 Task: Collapse all groups in the Outlook view.
Action: Mouse moved to (16, 80)
Screenshot: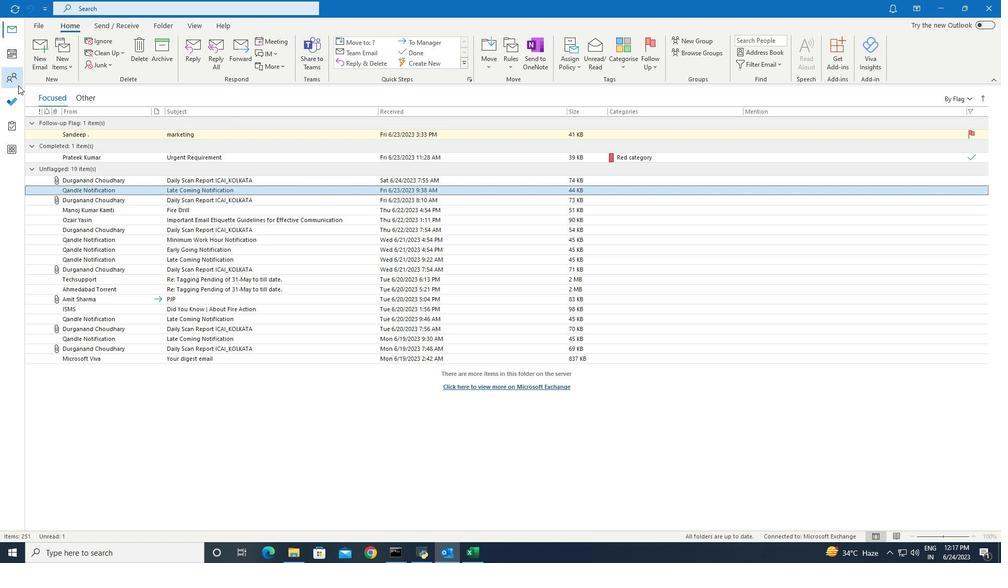 
Action: Mouse pressed left at (16, 80)
Screenshot: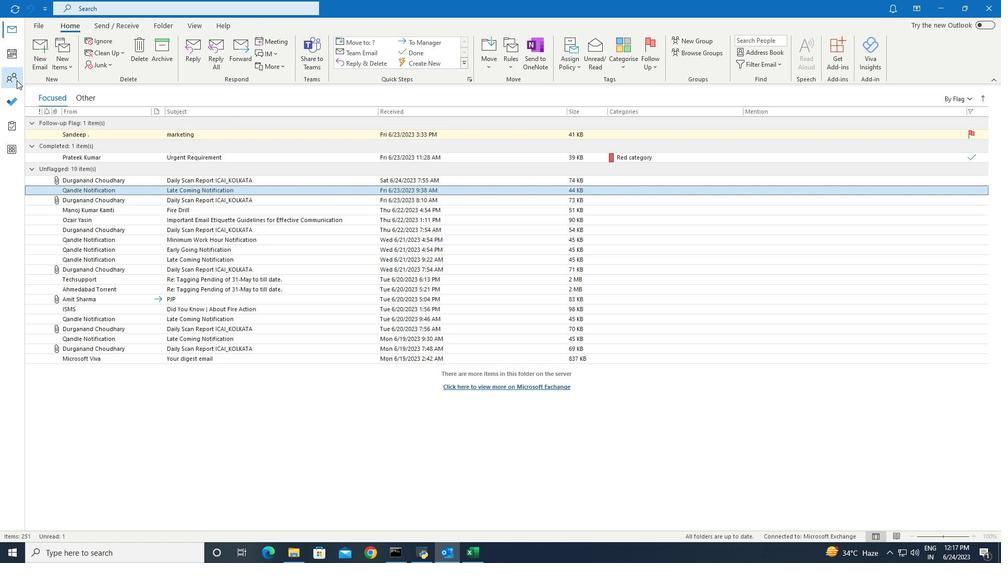 
Action: Mouse moved to (202, 27)
Screenshot: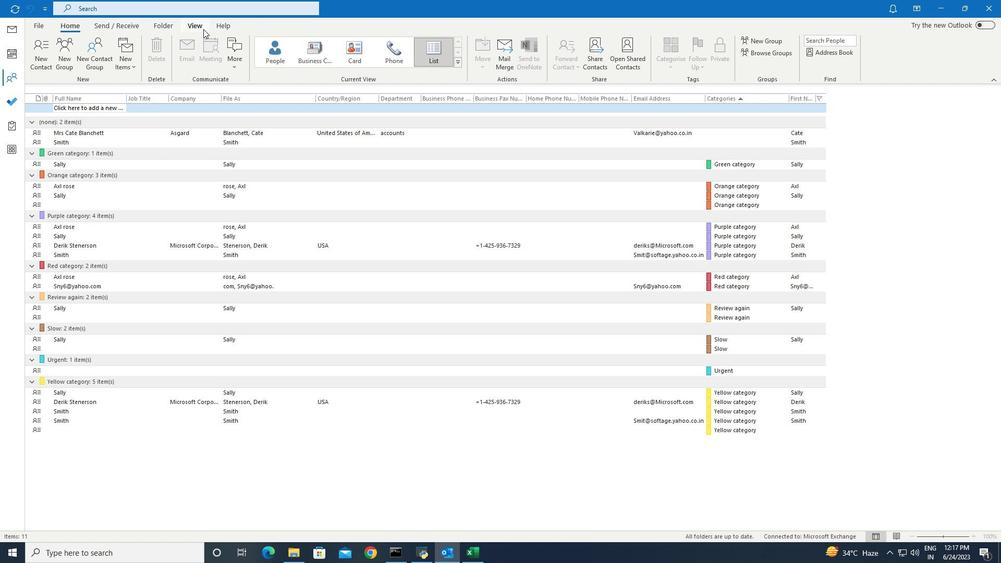 
Action: Mouse pressed left at (202, 27)
Screenshot: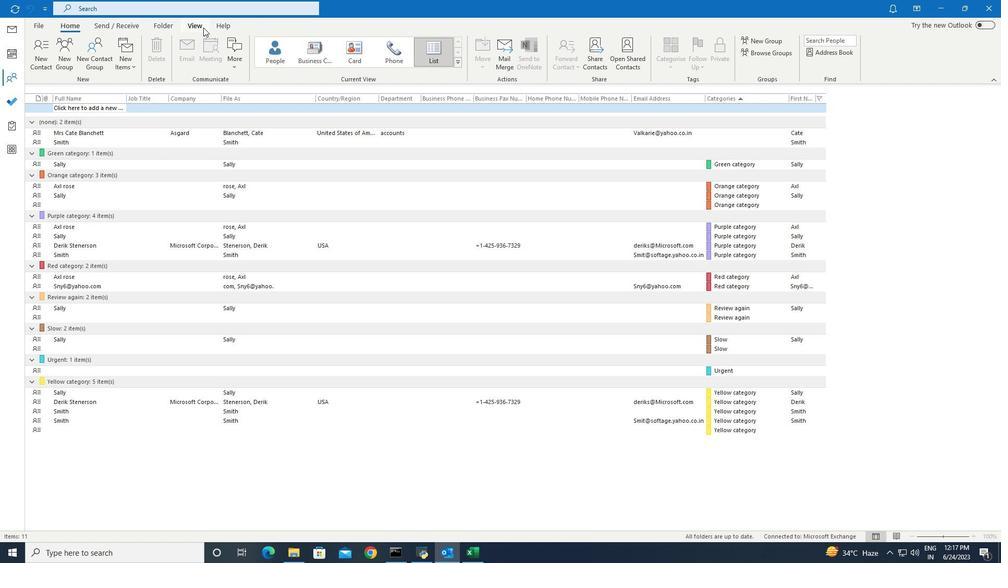 
Action: Mouse moved to (283, 61)
Screenshot: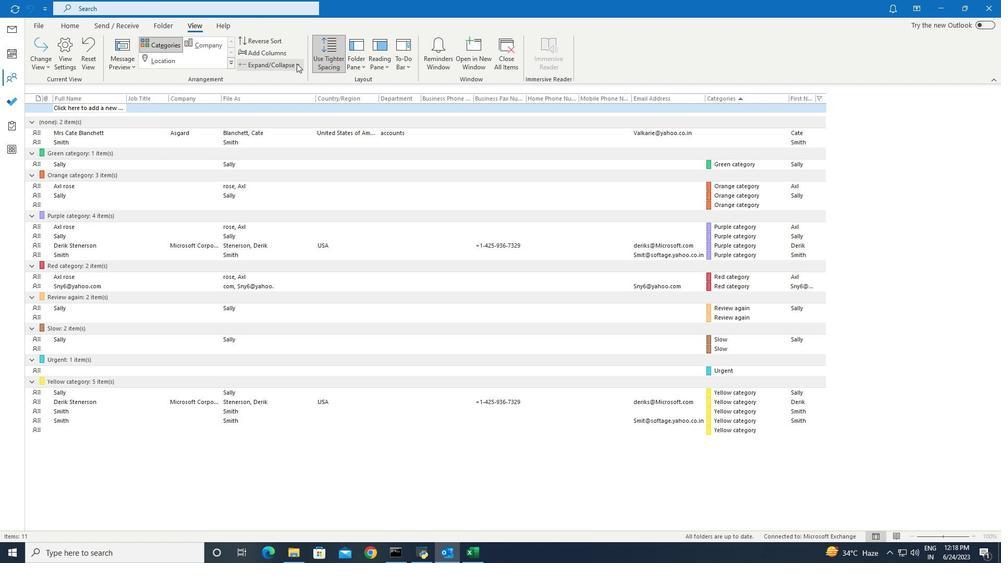 
Action: Mouse pressed left at (283, 61)
Screenshot: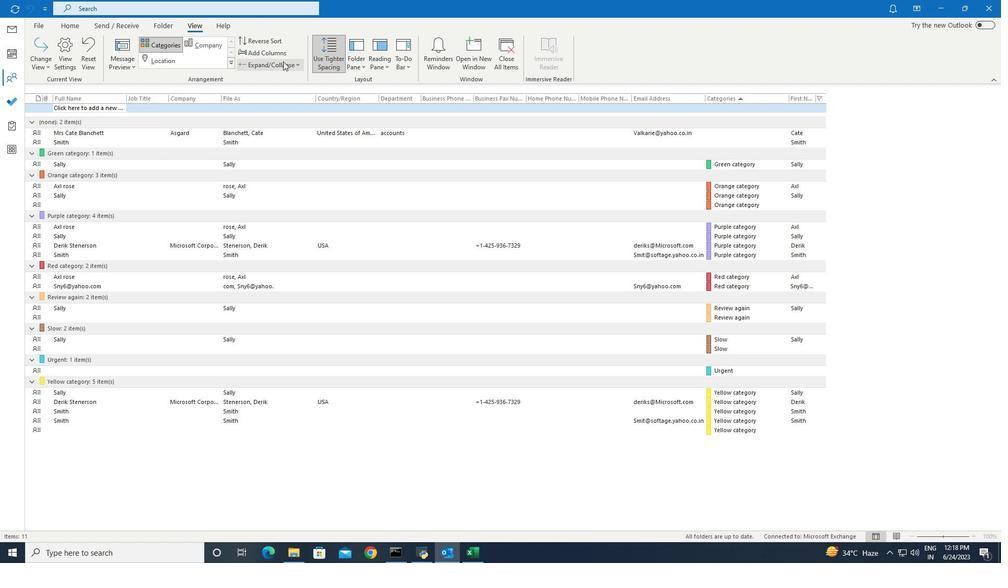 
Action: Mouse moved to (267, 110)
Screenshot: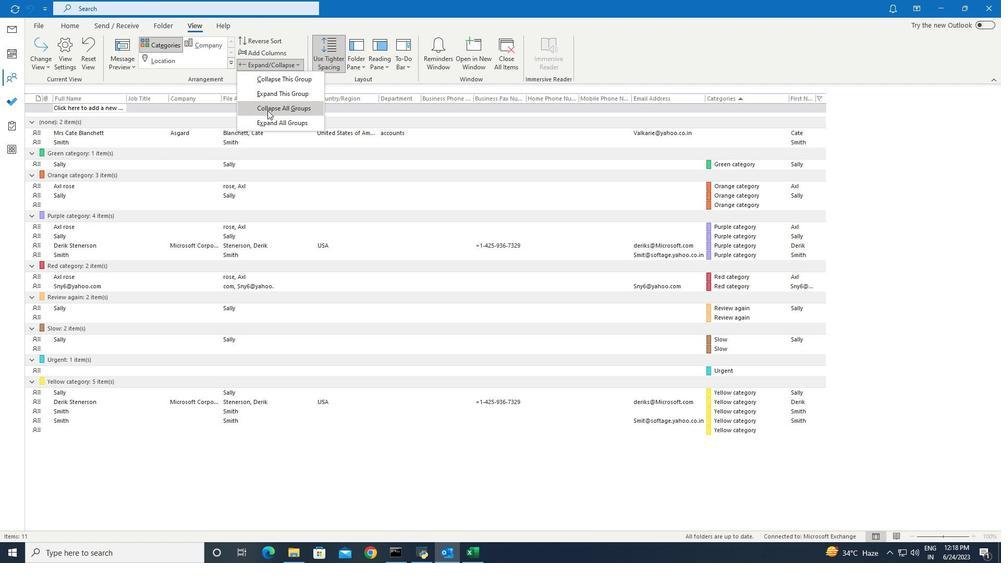 
Action: Mouse pressed left at (267, 110)
Screenshot: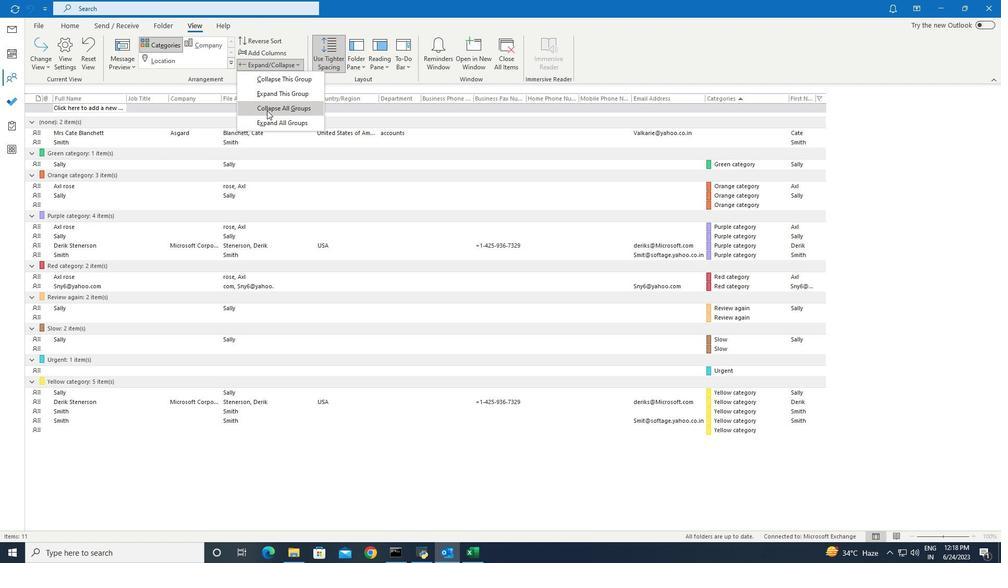 
